 Task: Add current time to the page.
Action: Mouse moved to (79, 126)
Screenshot: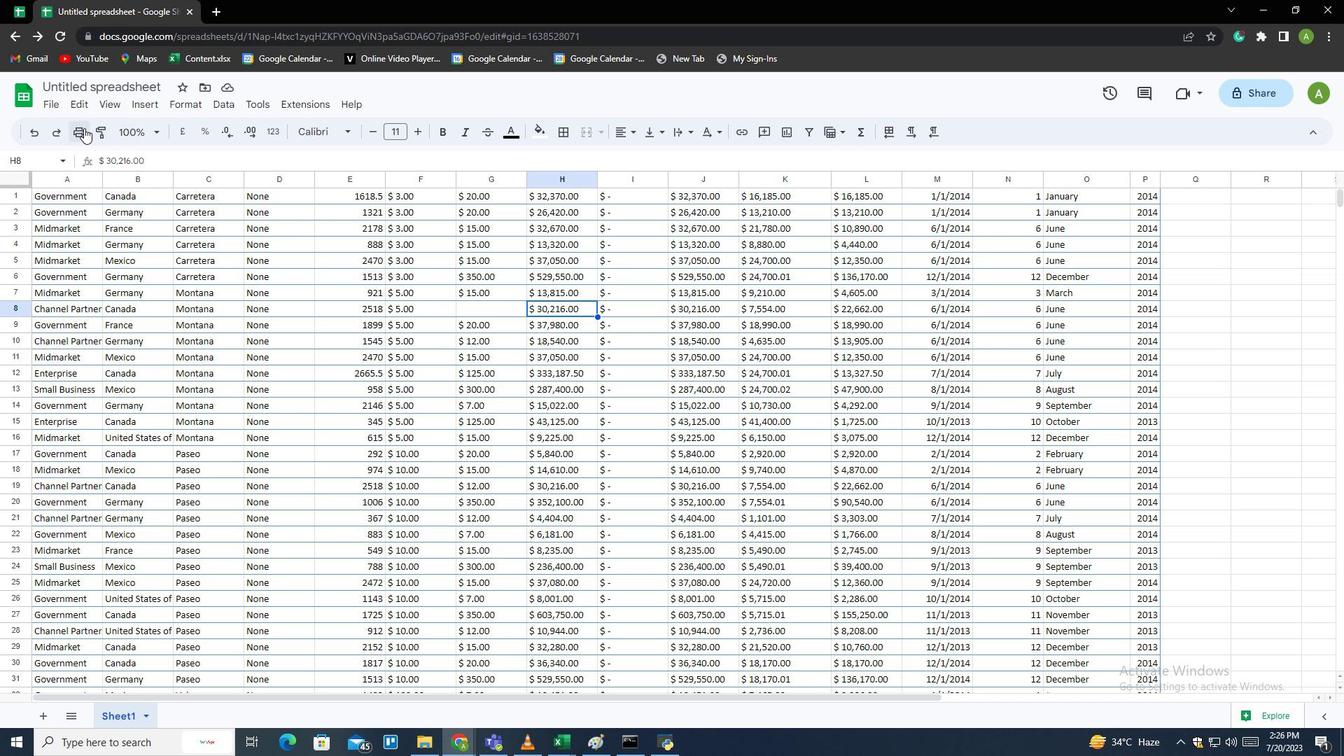 
Action: Mouse pressed left at (79, 126)
Screenshot: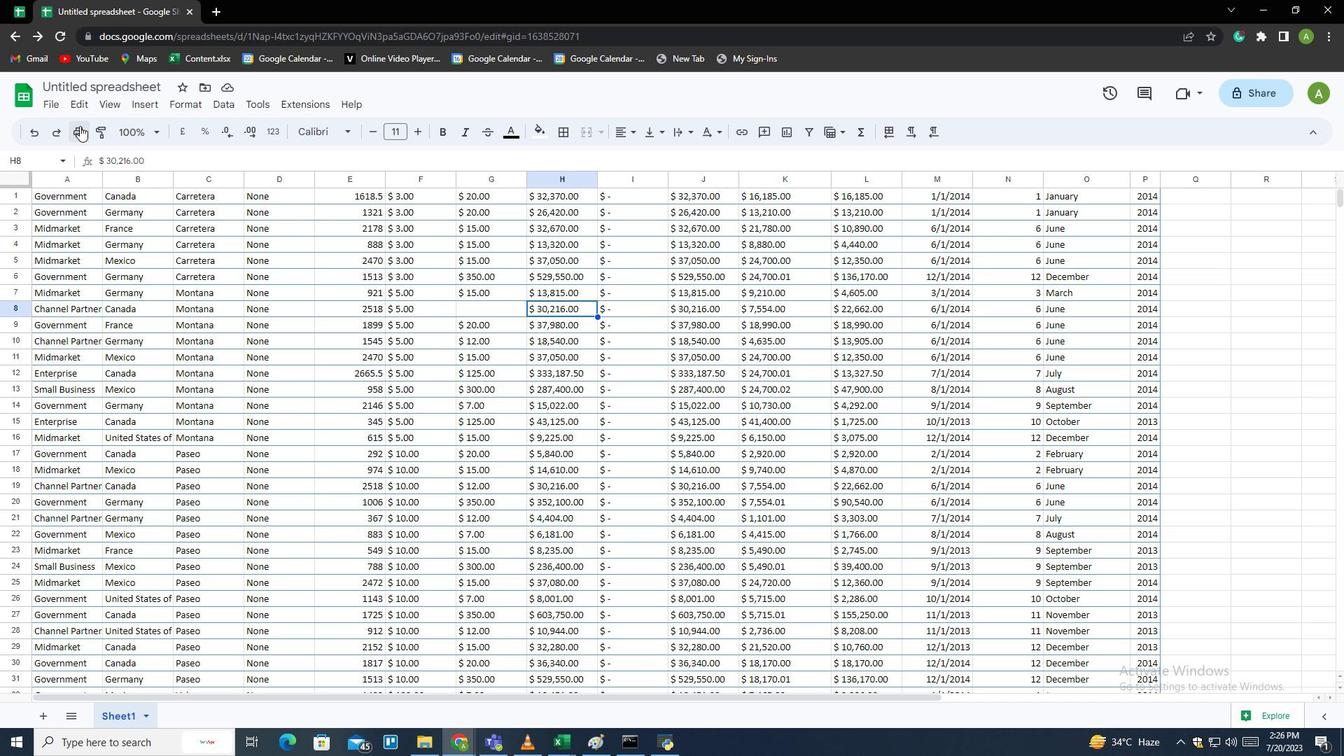 
Action: Mouse moved to (1173, 481)
Screenshot: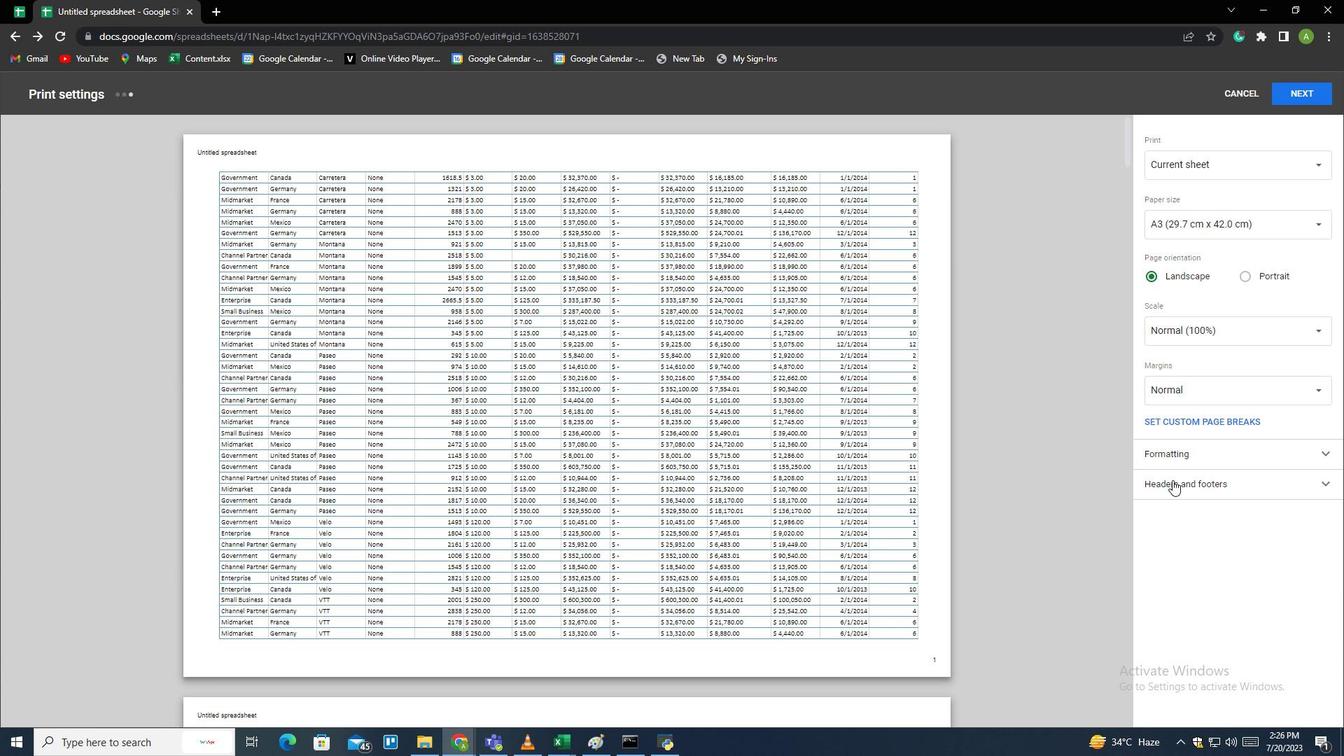 
Action: Mouse pressed left at (1173, 481)
Screenshot: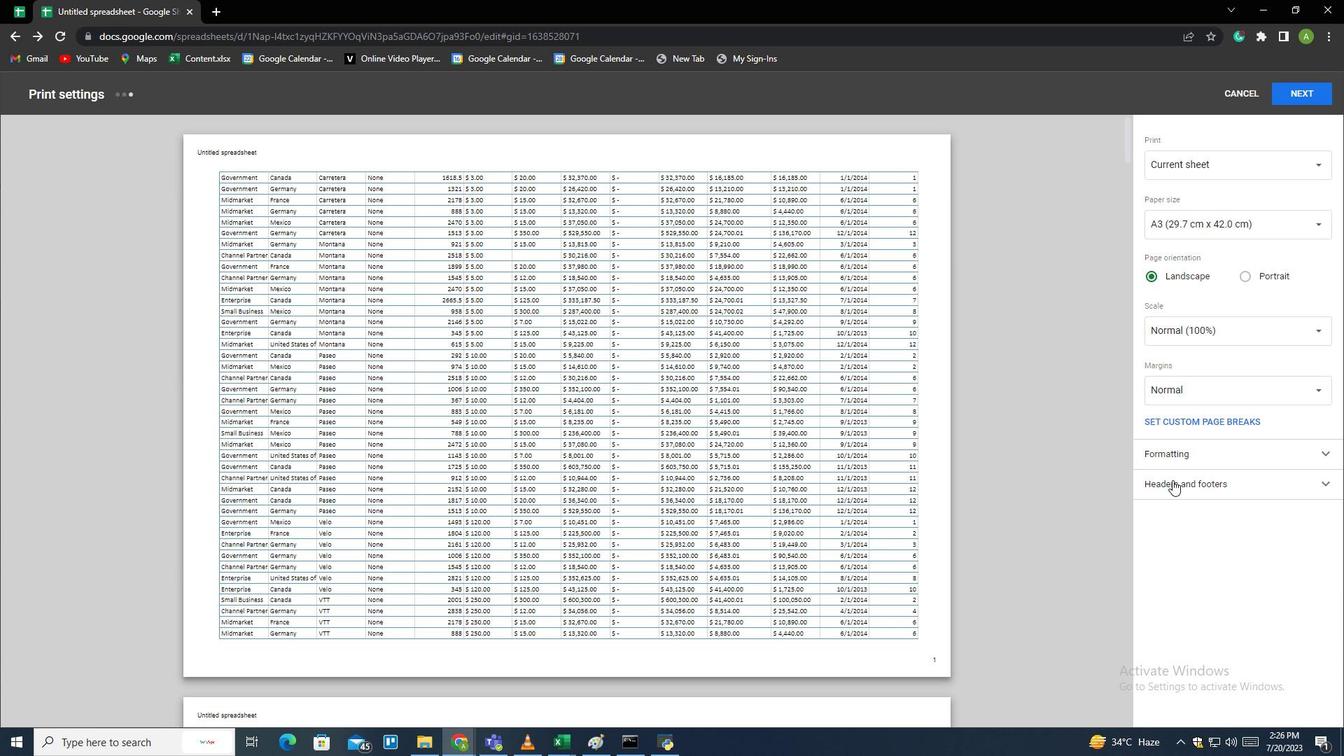 
Action: Mouse moved to (1152, 619)
Screenshot: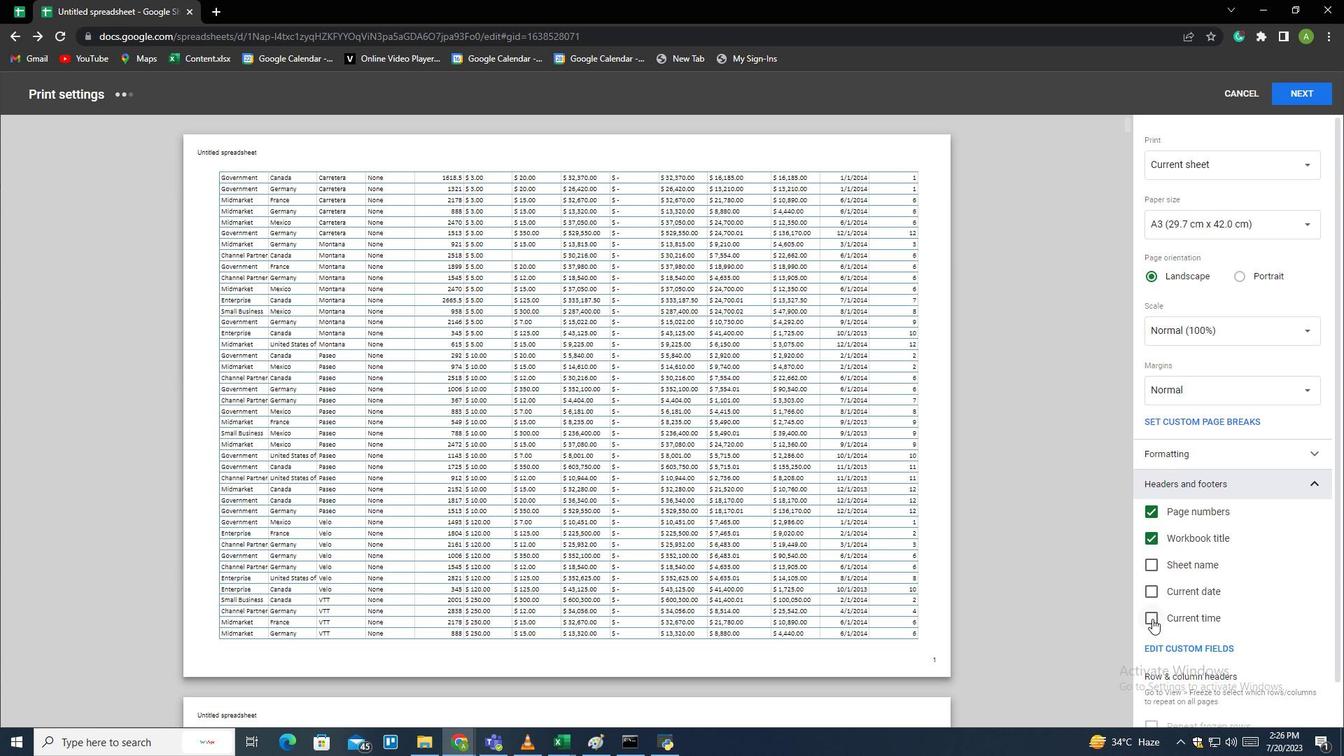 
Action: Mouse pressed left at (1152, 619)
Screenshot: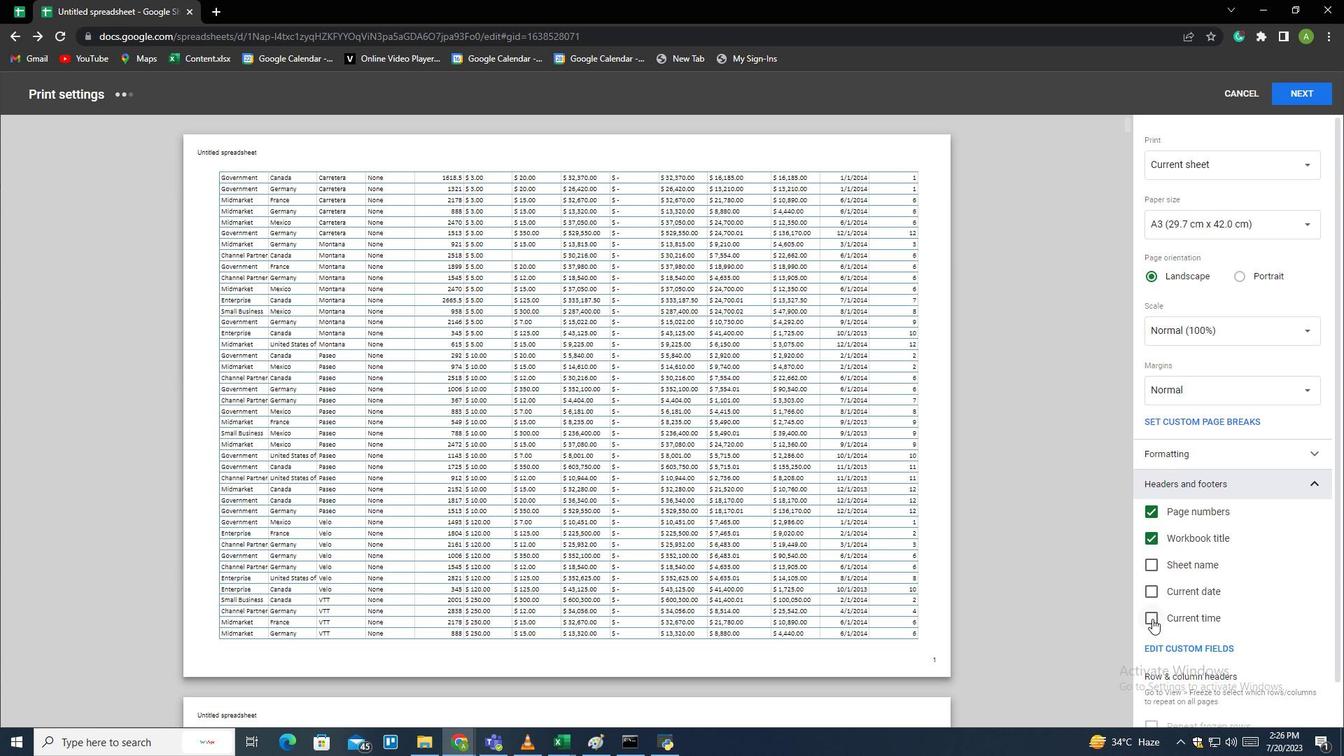 
Action: Mouse moved to (1233, 350)
Screenshot: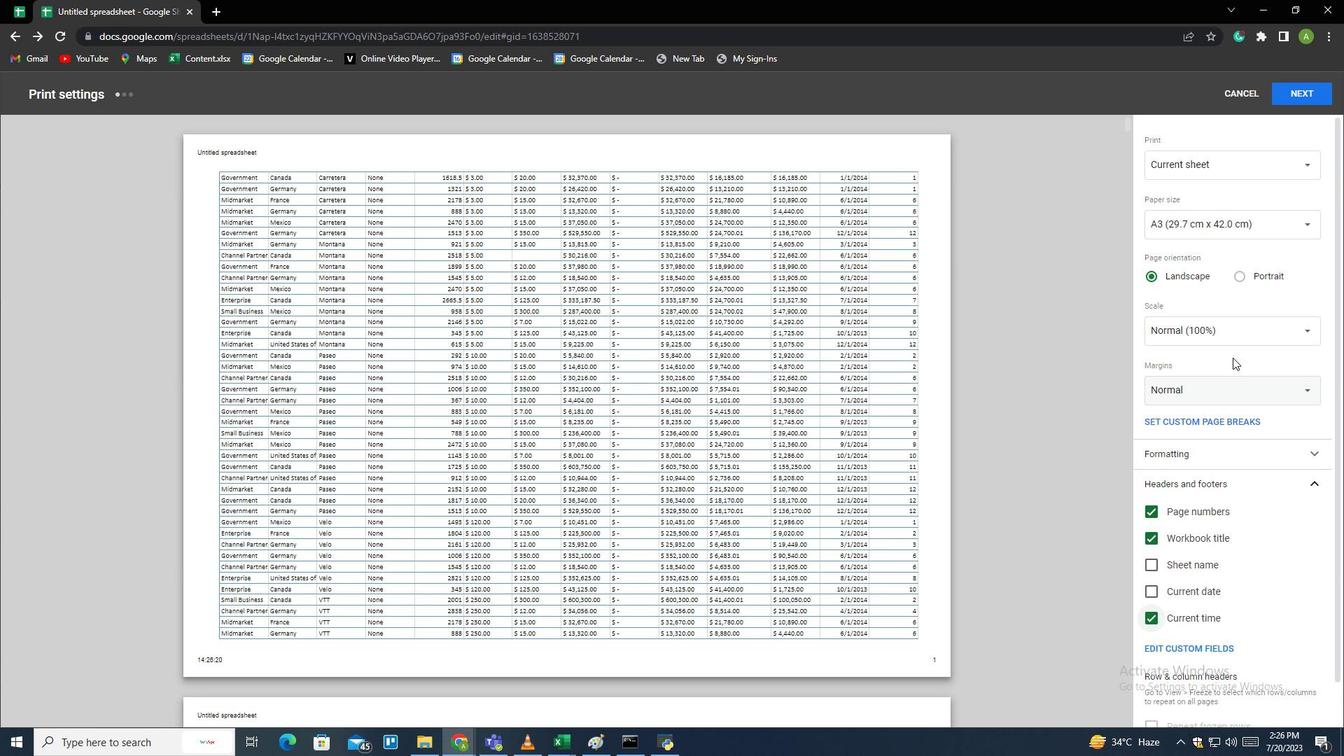 
